 Task: Create a rule when an attachment not ending with text is removed from a card by anyone.
Action: Mouse pressed left at (443, 344)
Screenshot: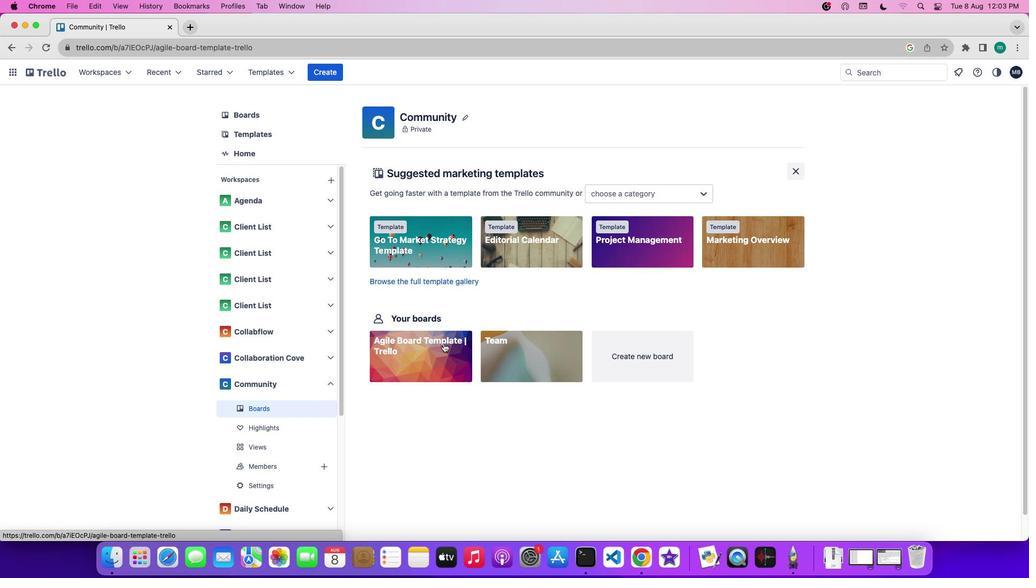 
Action: Mouse moved to (949, 236)
Screenshot: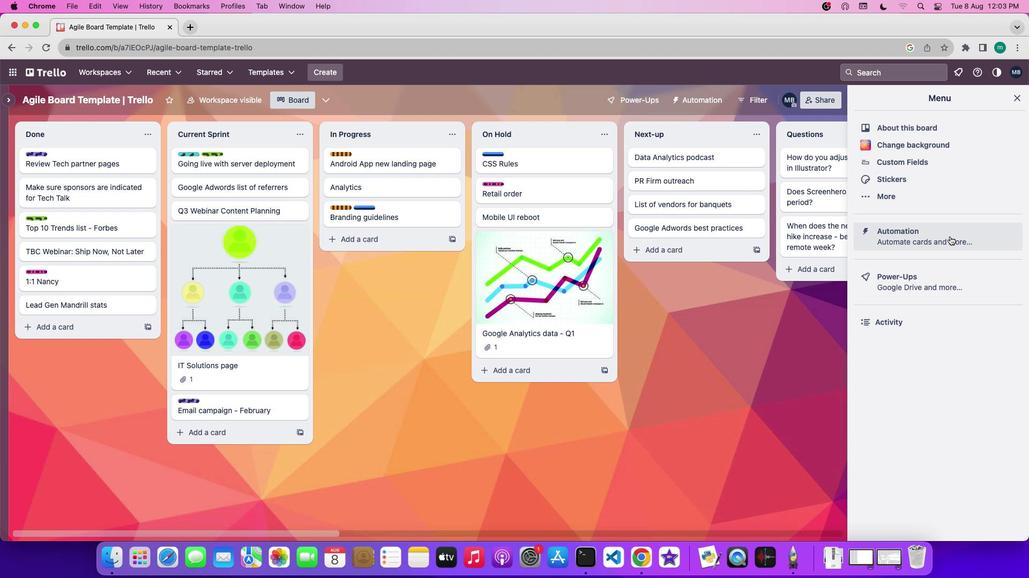 
Action: Mouse pressed left at (949, 236)
Screenshot: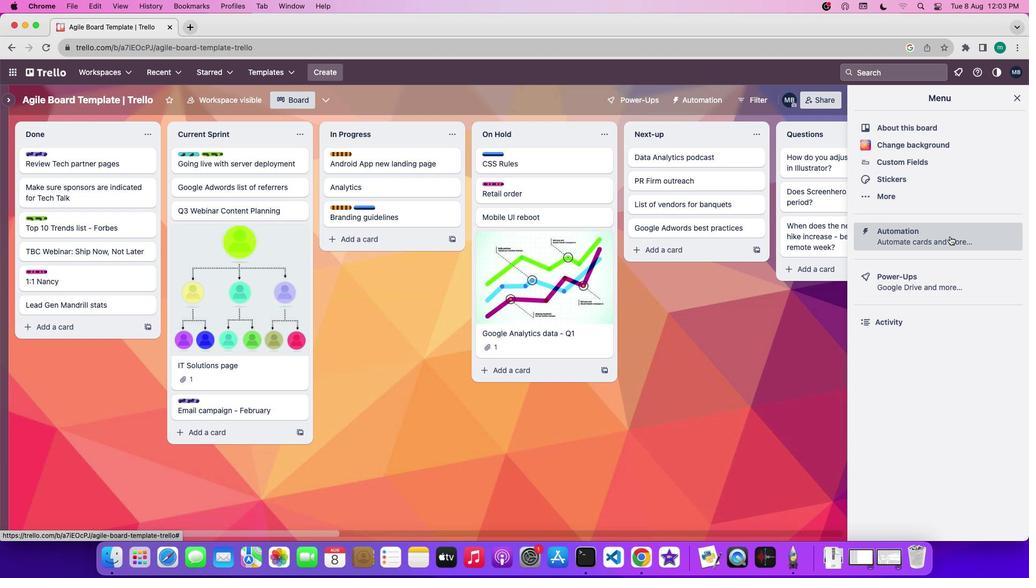 
Action: Mouse moved to (94, 191)
Screenshot: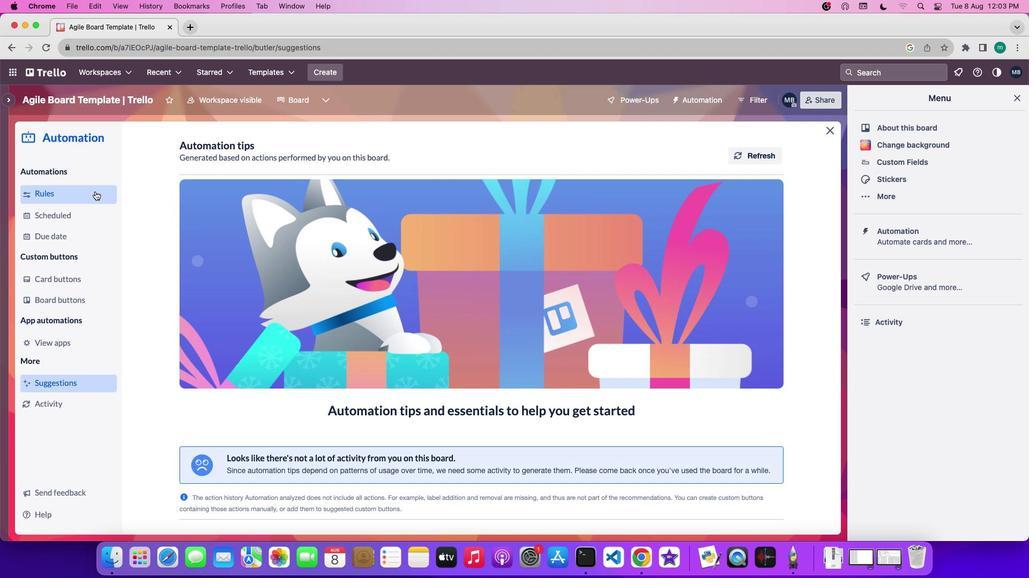 
Action: Mouse pressed left at (94, 191)
Screenshot: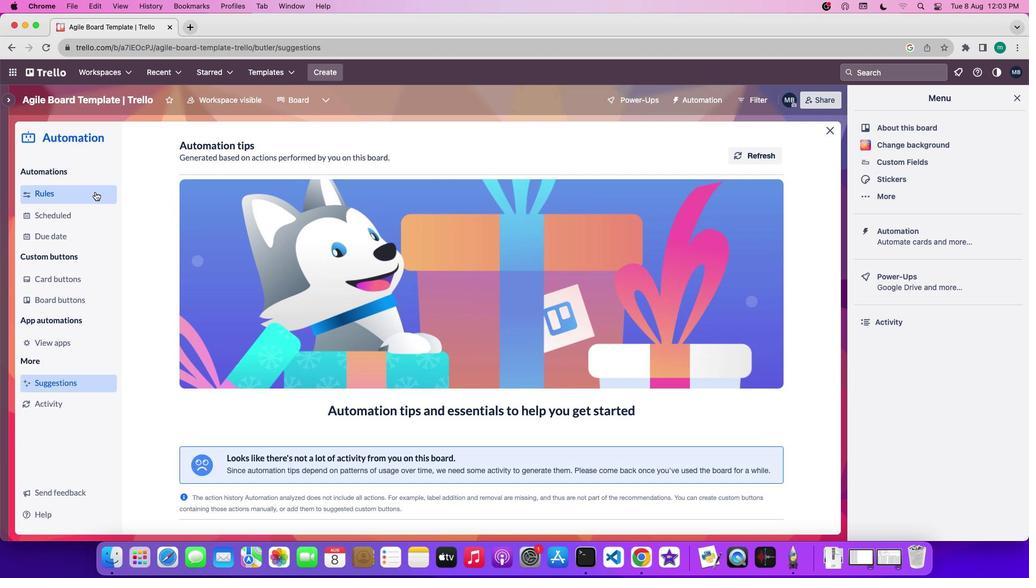 
Action: Mouse moved to (698, 147)
Screenshot: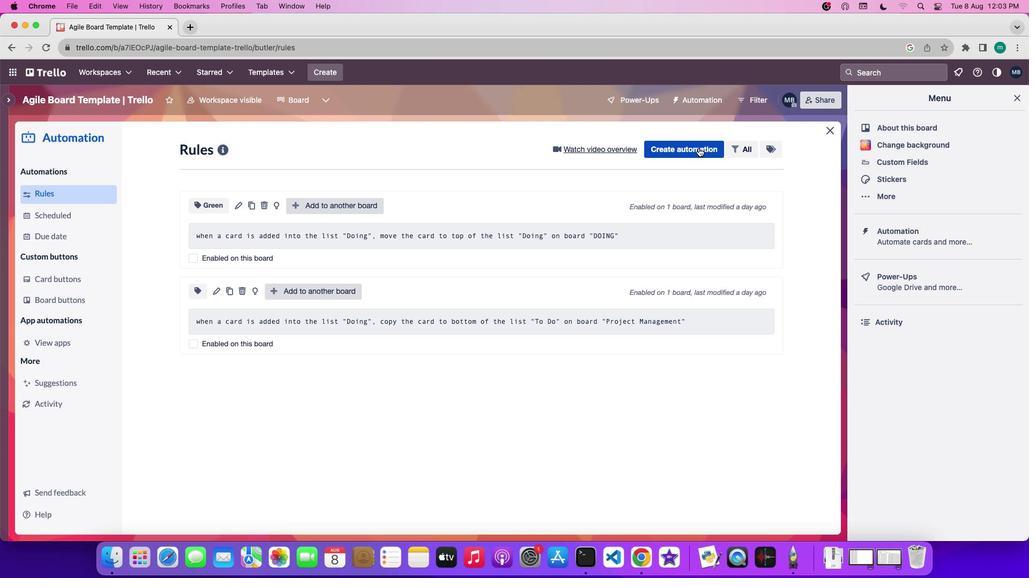 
Action: Mouse pressed left at (698, 147)
Screenshot: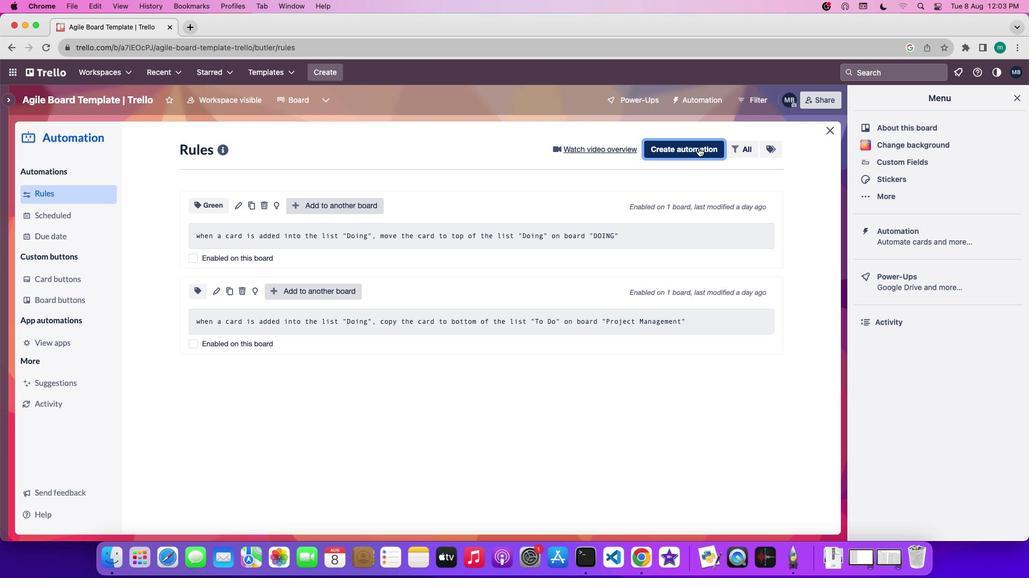 
Action: Mouse moved to (571, 316)
Screenshot: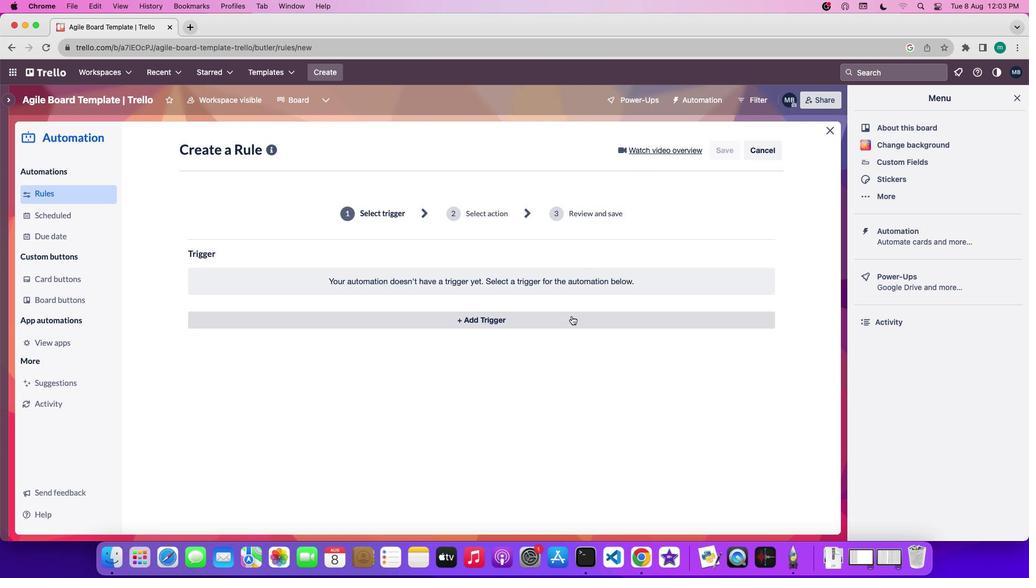 
Action: Mouse pressed left at (571, 316)
Screenshot: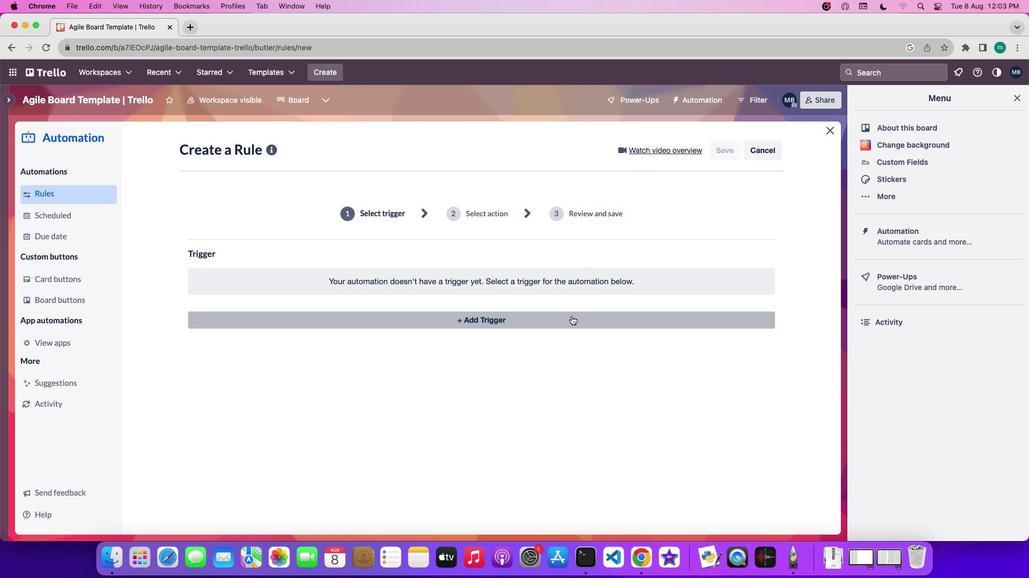 
Action: Mouse moved to (253, 352)
Screenshot: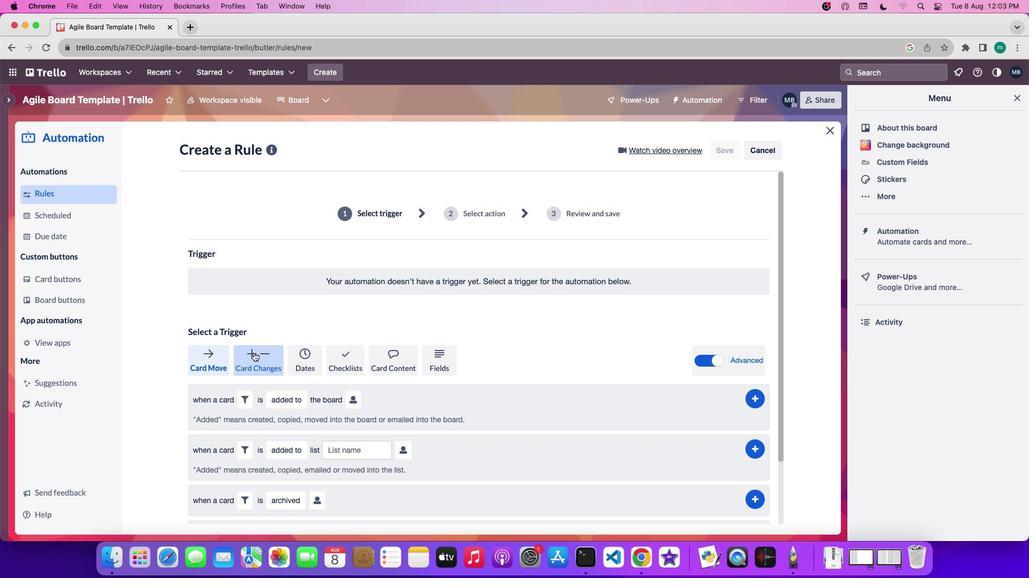 
Action: Mouse pressed left at (253, 352)
Screenshot: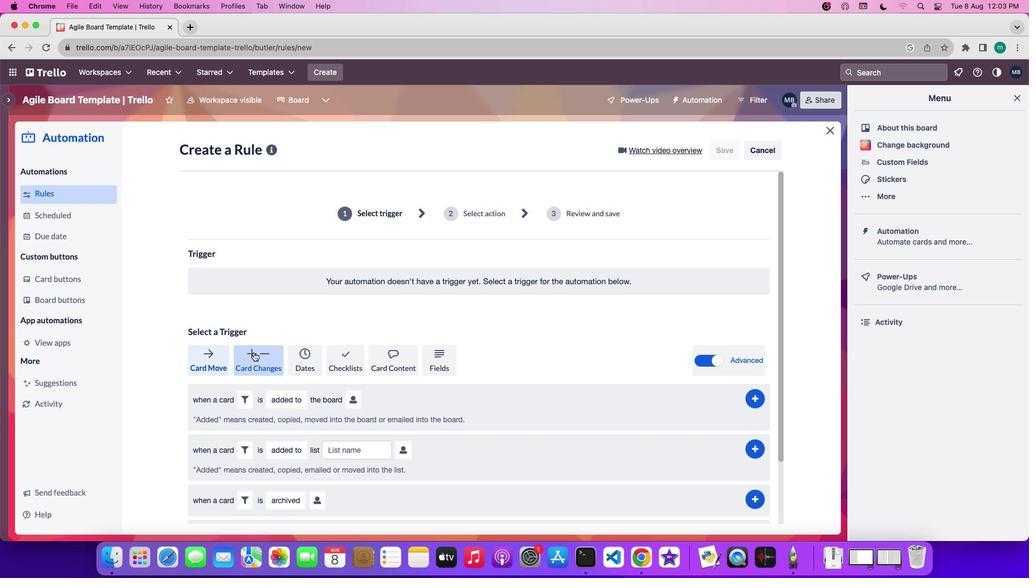 
Action: Mouse moved to (273, 430)
Screenshot: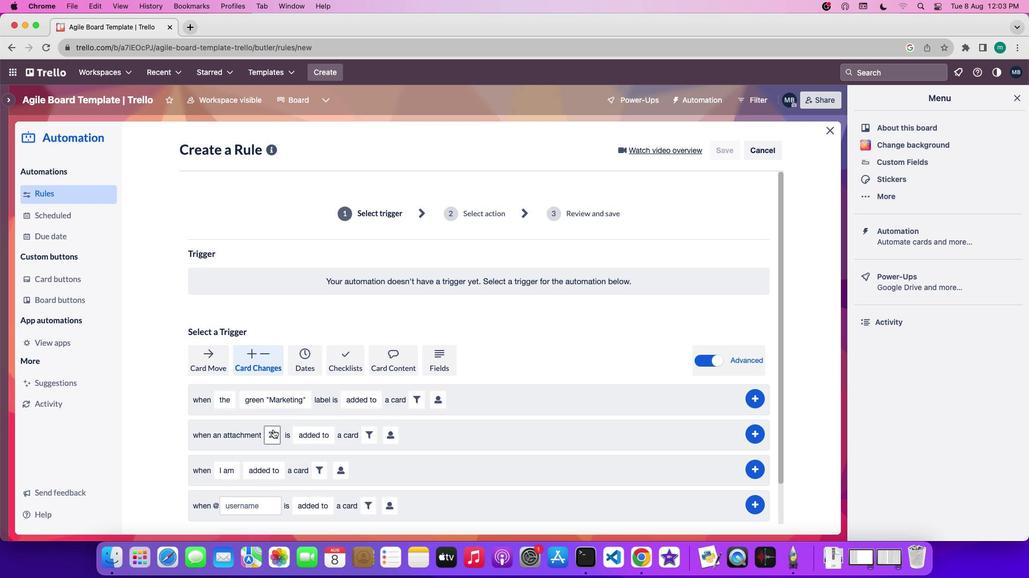 
Action: Mouse pressed left at (273, 430)
Screenshot: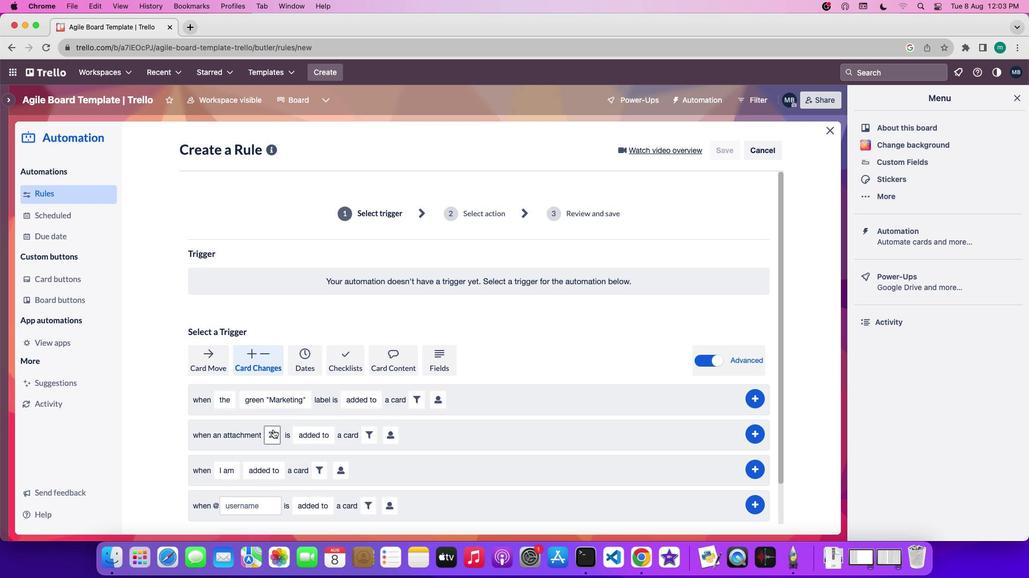 
Action: Mouse moved to (332, 432)
Screenshot: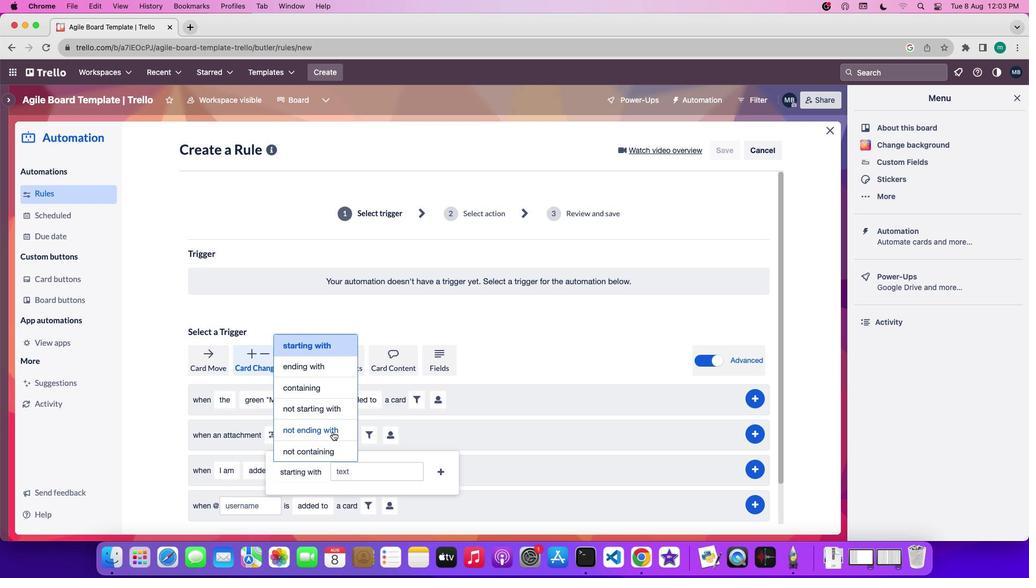 
Action: Mouse pressed left at (332, 432)
Screenshot: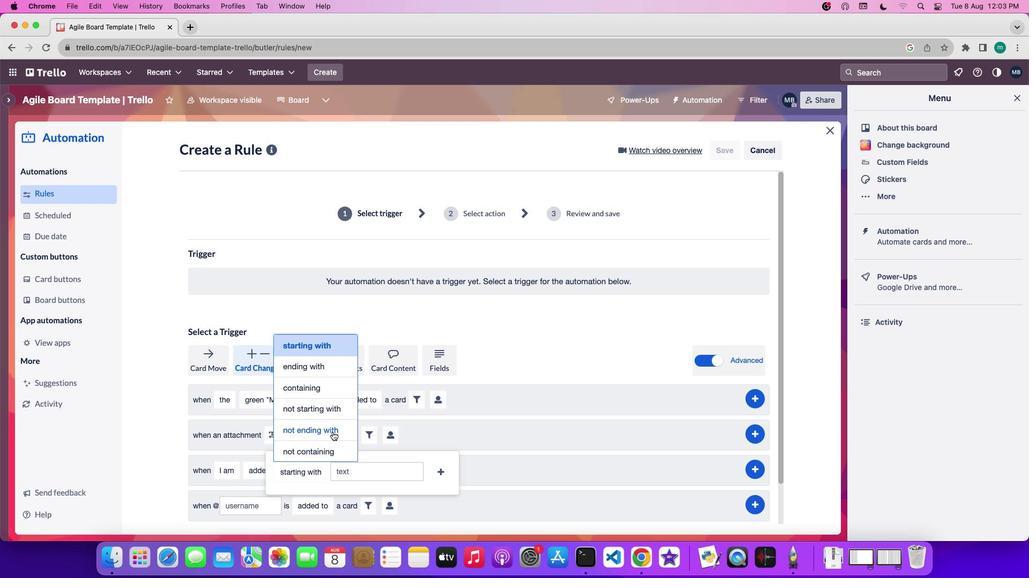 
Action: Mouse moved to (453, 471)
Screenshot: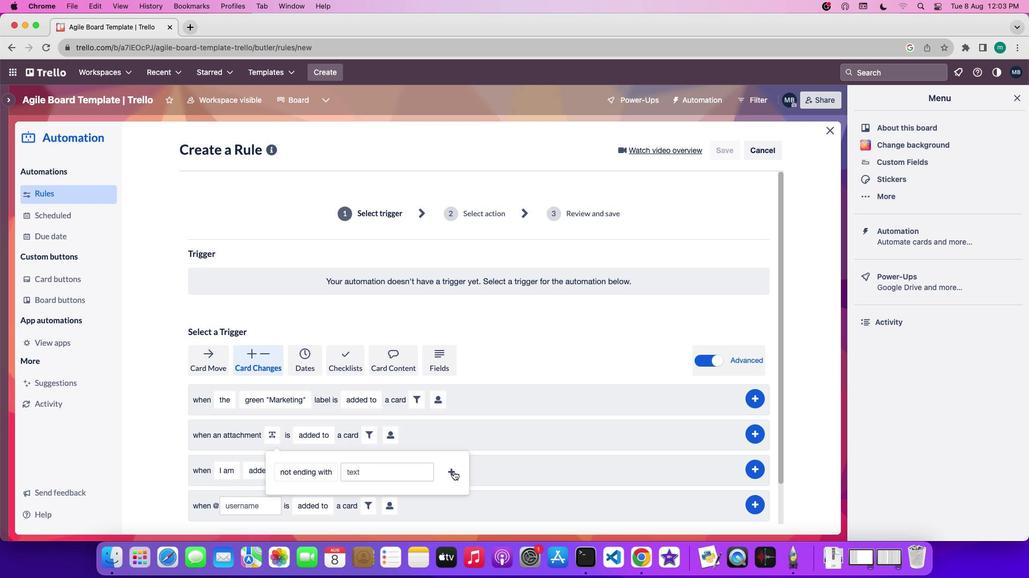 
Action: Mouse pressed left at (453, 471)
Screenshot: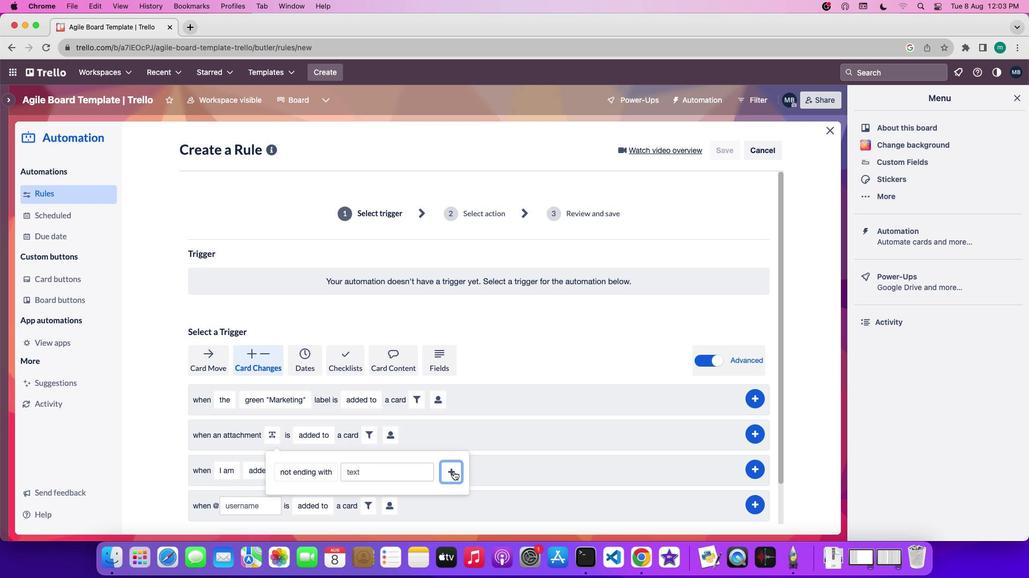 
Action: Mouse moved to (398, 476)
Screenshot: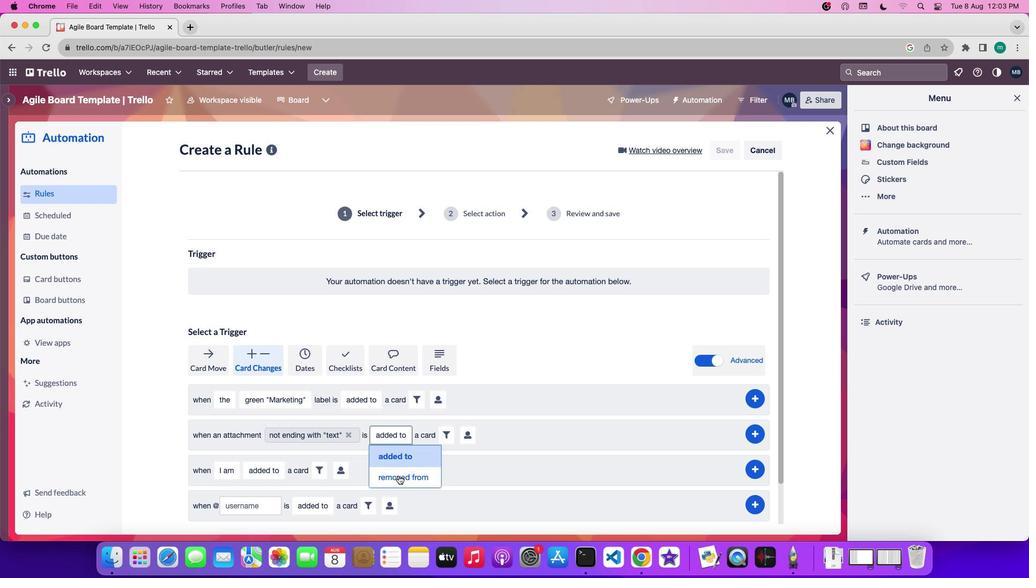 
Action: Mouse pressed left at (398, 476)
Screenshot: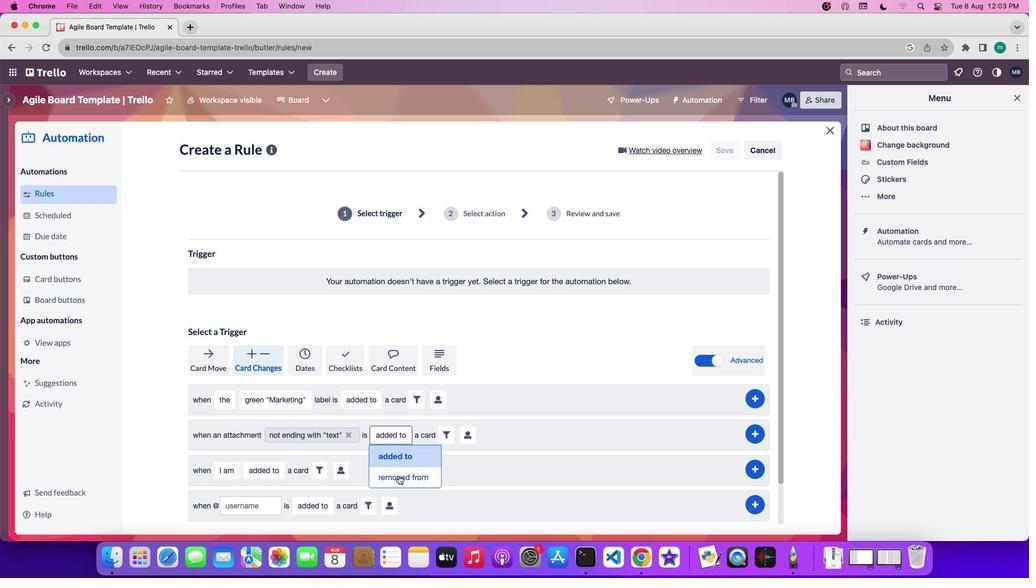 
Action: Mouse moved to (481, 437)
Screenshot: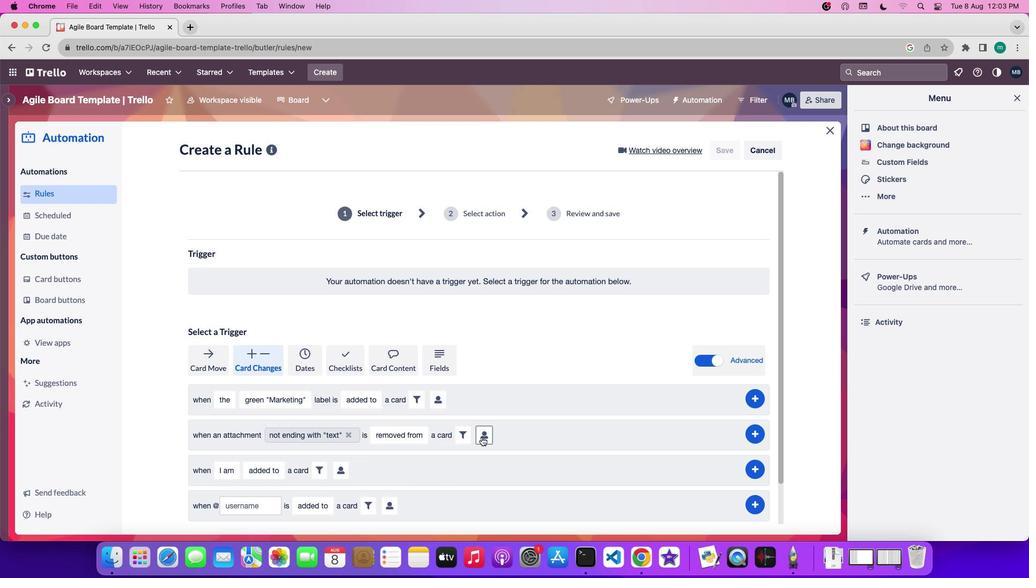 
Action: Mouse pressed left at (481, 437)
Screenshot: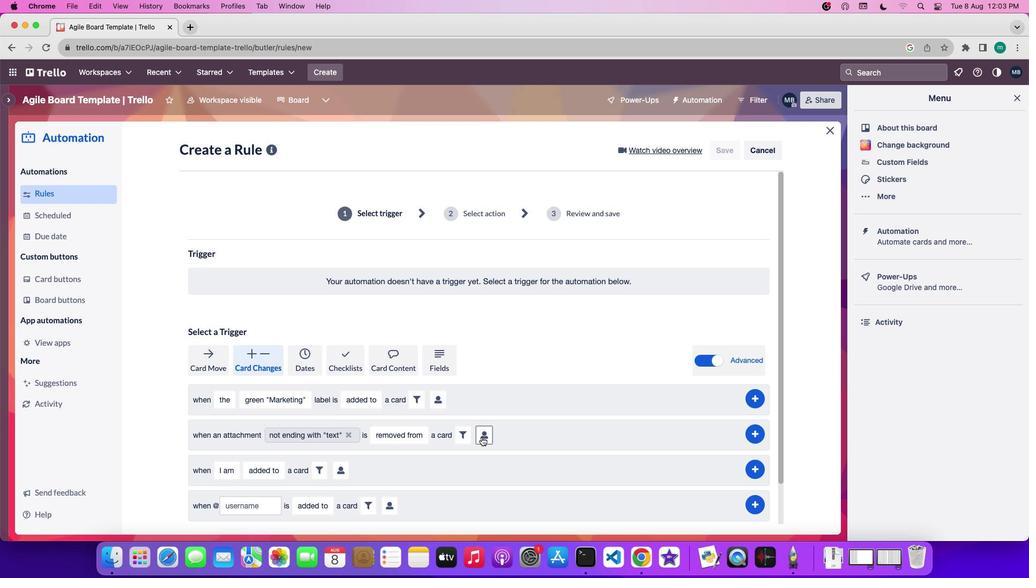 
Action: Mouse moved to (660, 470)
Screenshot: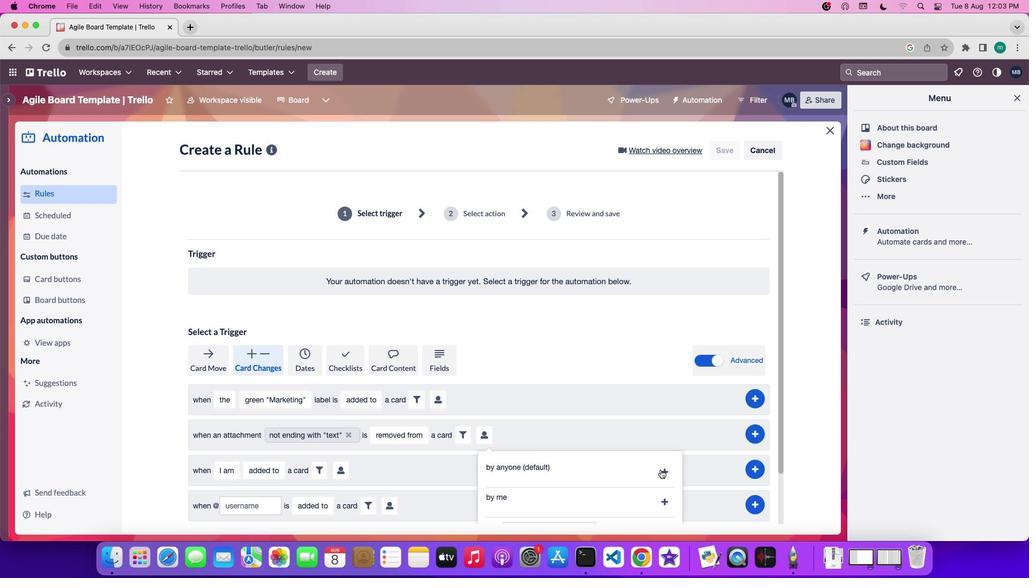 
Action: Mouse pressed left at (660, 470)
Screenshot: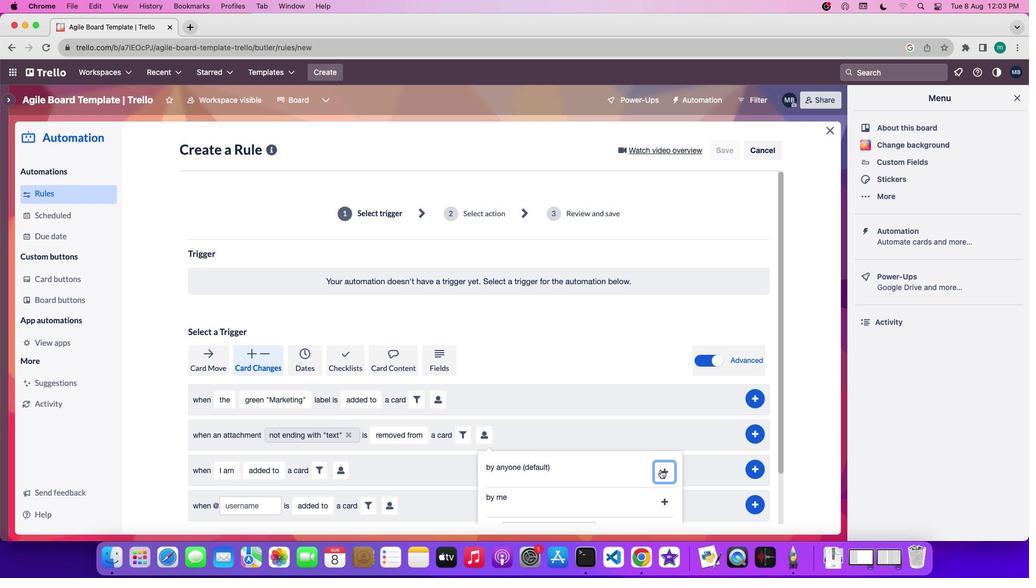 
Action: Mouse moved to (760, 435)
Screenshot: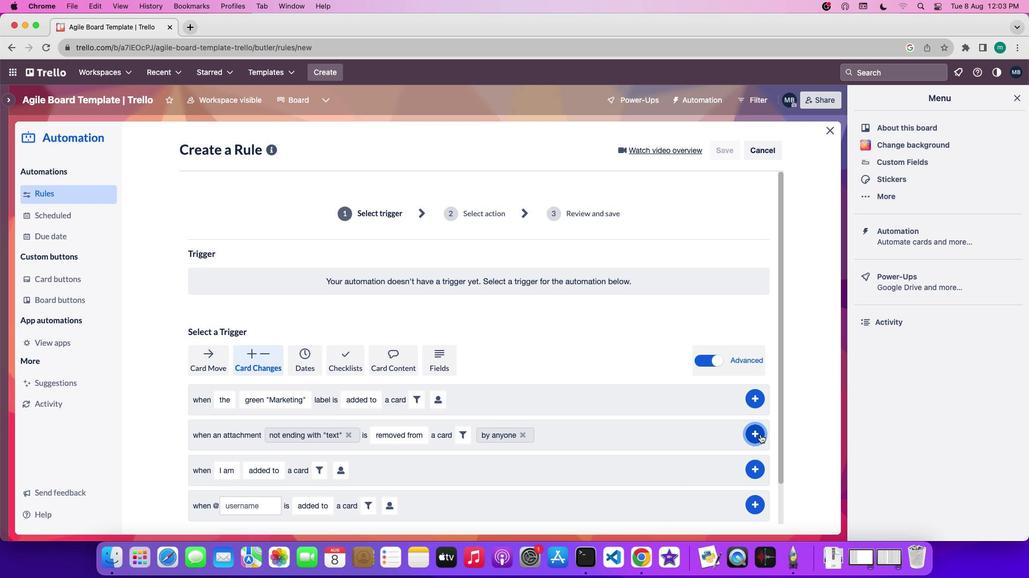 
Action: Mouse pressed left at (760, 435)
Screenshot: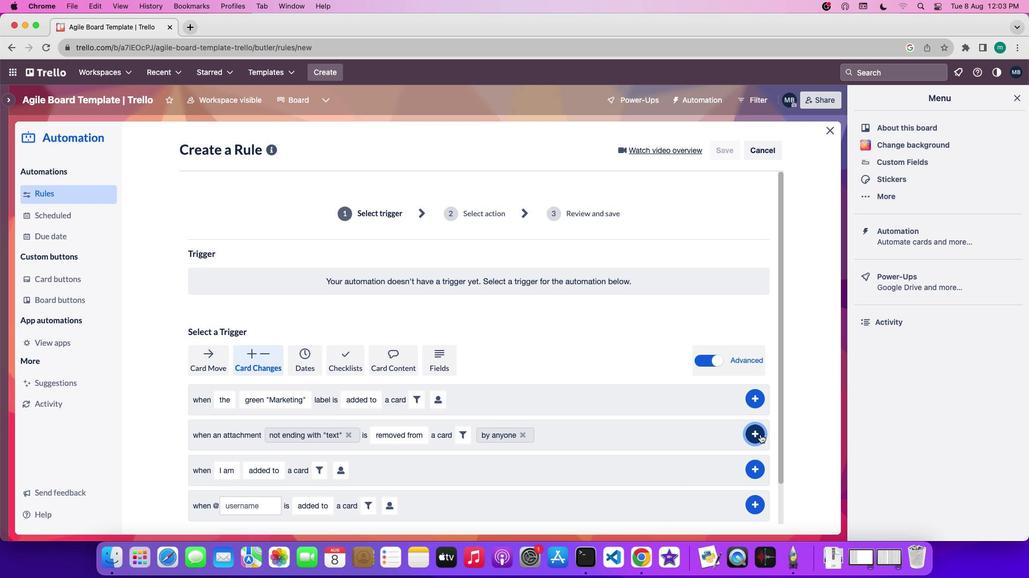 
